 Task: Create a task  Improve performance of the app on low-end devices , assign it to team member softage.9@softage.net in the project TransTech and update the status of the task to  On Track  , set the priority of the task to High.
Action: Mouse moved to (48, 478)
Screenshot: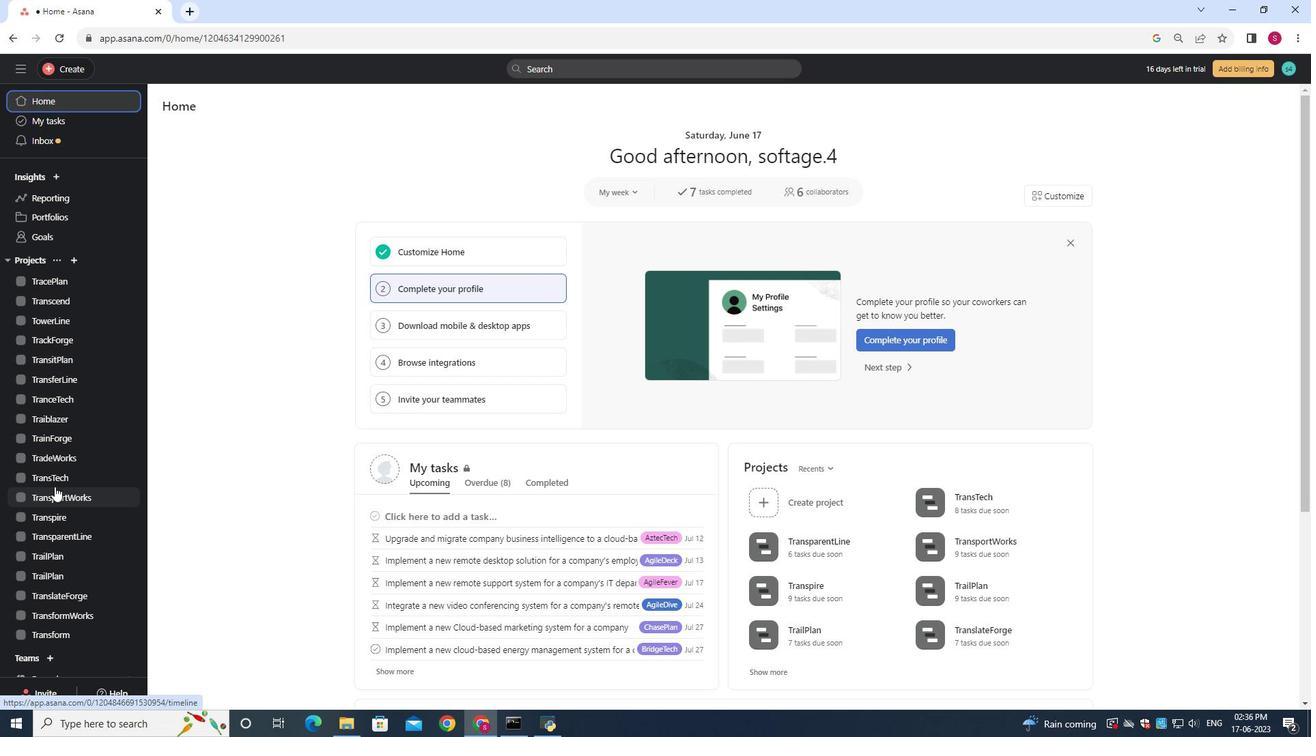 
Action: Mouse pressed left at (48, 478)
Screenshot: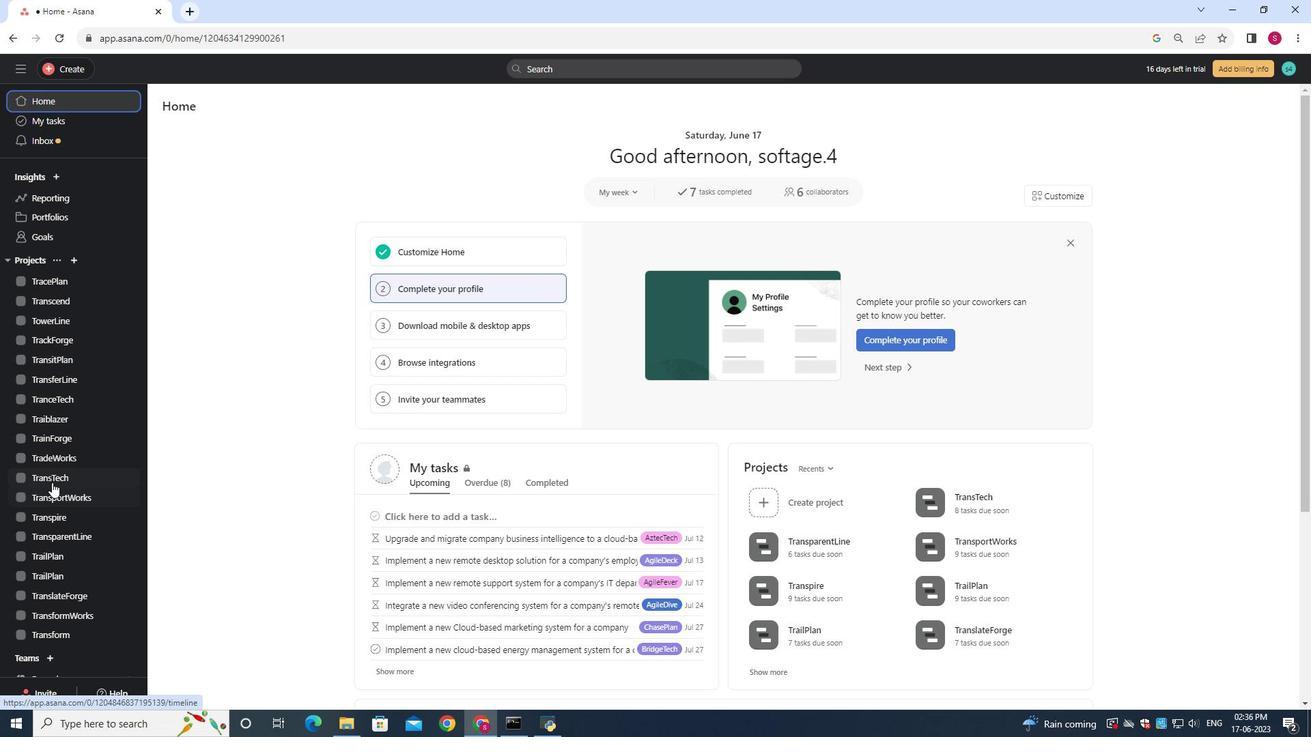 
Action: Mouse moved to (196, 160)
Screenshot: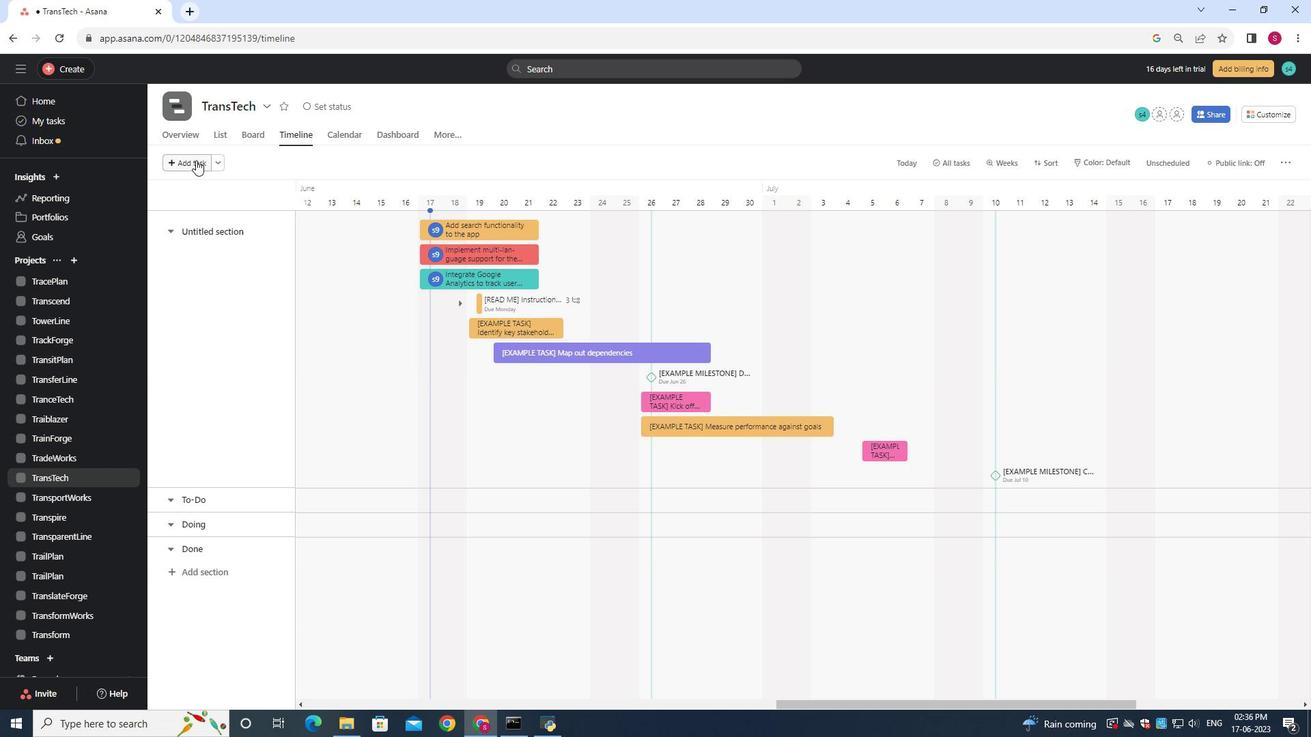
Action: Mouse pressed left at (196, 160)
Screenshot: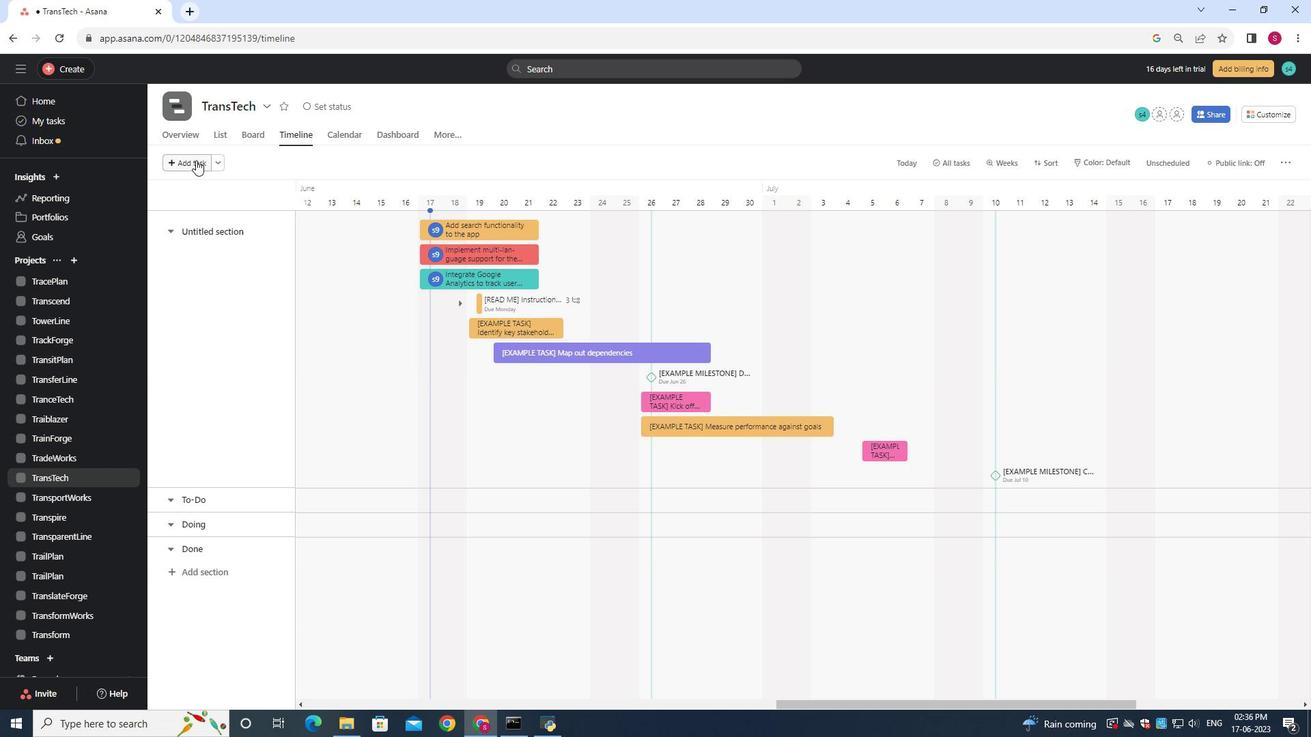 
Action: Mouse moved to (325, 209)
Screenshot: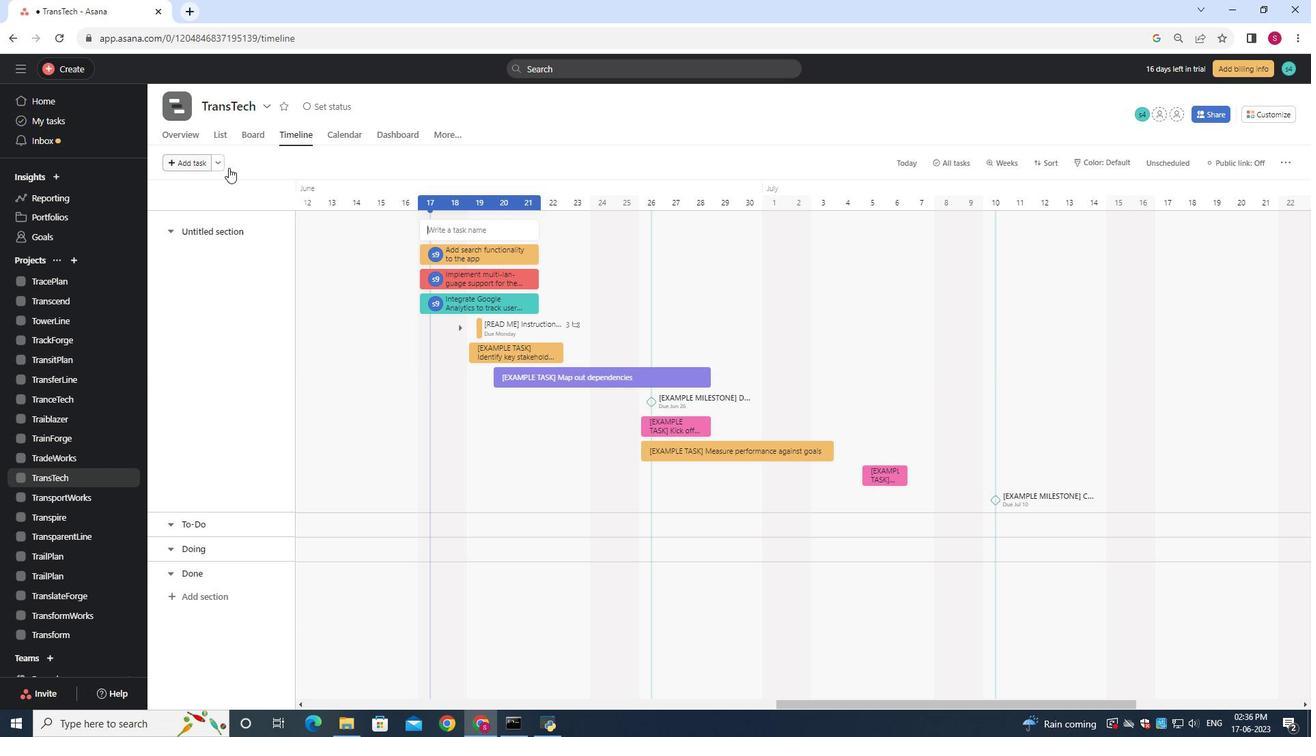 
Action: Key pressed <Key.shift>Improve<Key.space>performance<Key.space>of<Key.space>the<Key.space>app<Key.space>on<Key.space>low-end<Key.space>devices
Screenshot: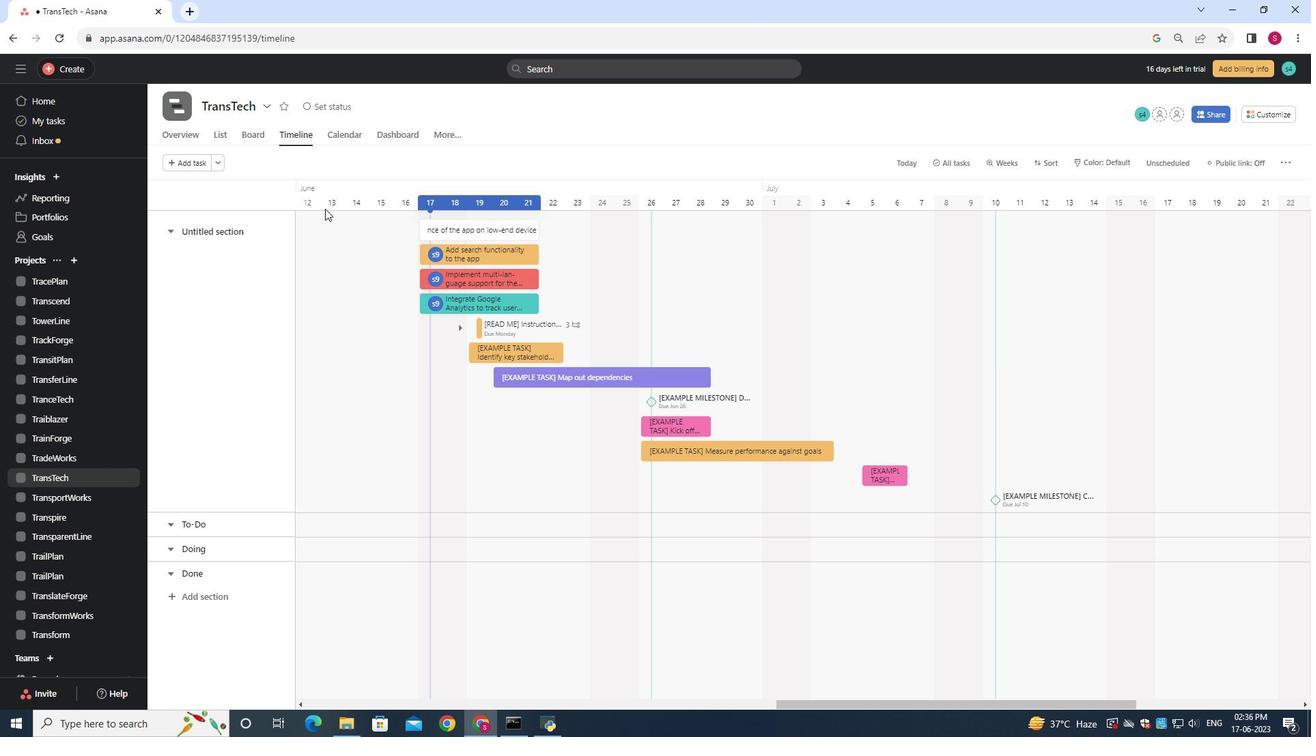 
Action: Mouse moved to (516, 229)
Screenshot: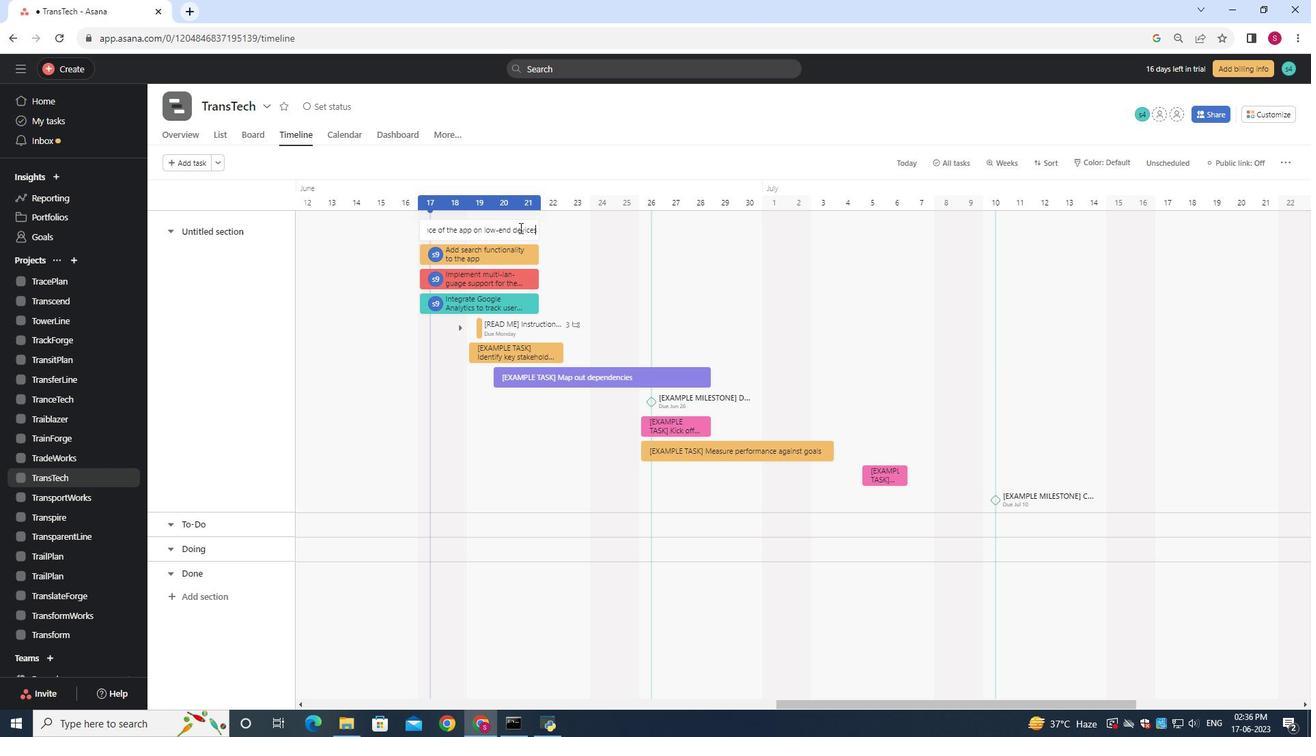 
Action: Mouse pressed left at (516, 229)
Screenshot: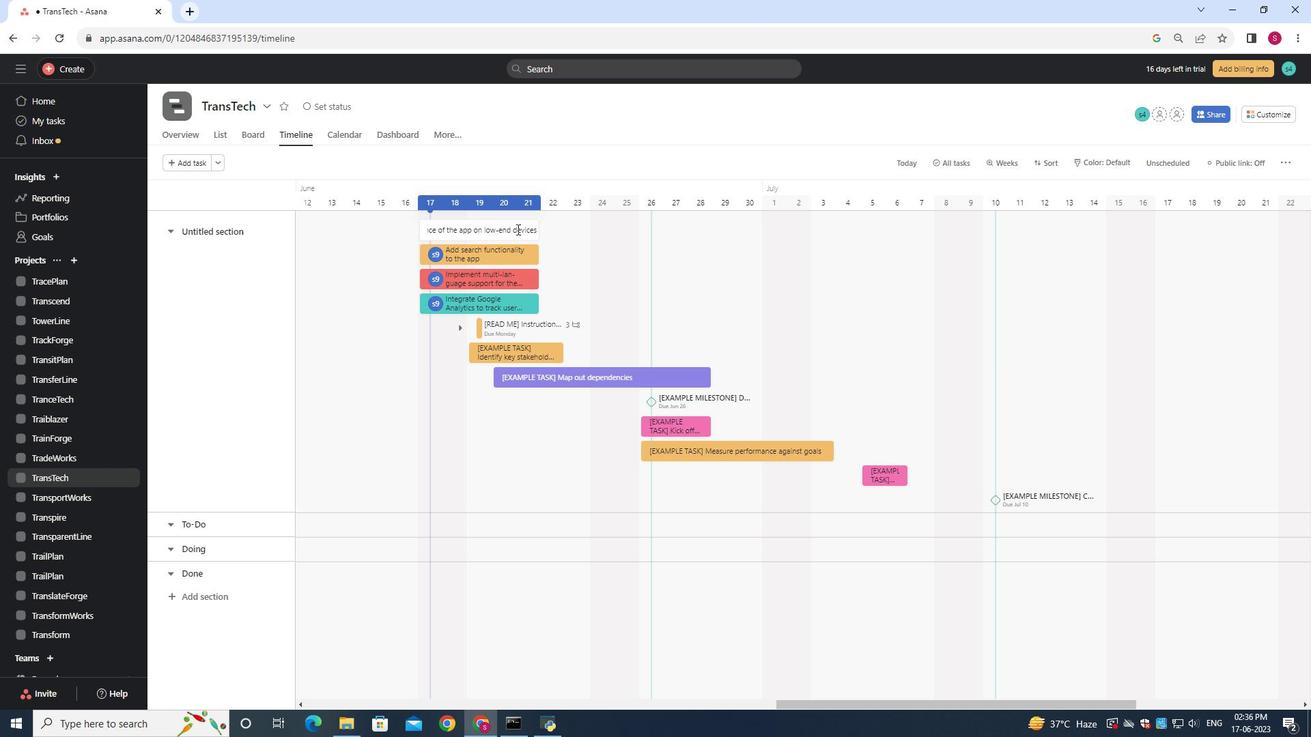 
Action: Mouse moved to (1015, 224)
Screenshot: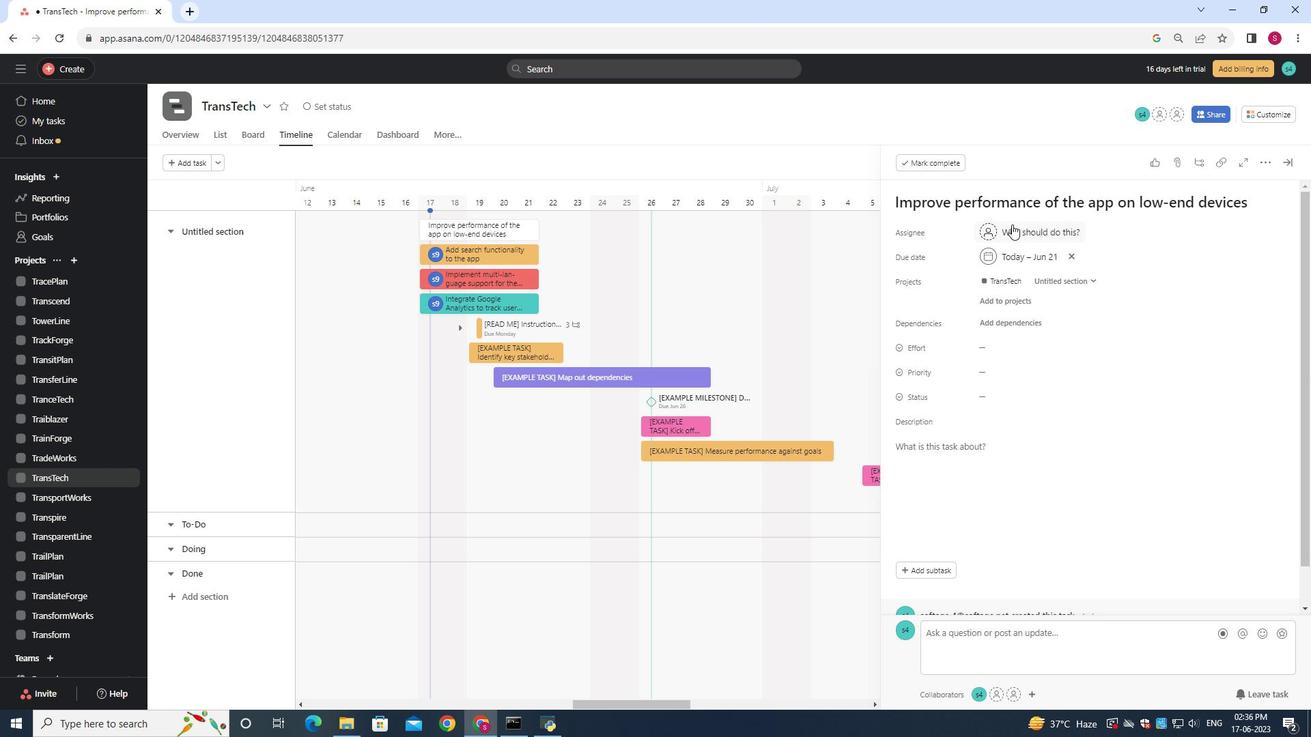 
Action: Mouse pressed left at (1015, 224)
Screenshot: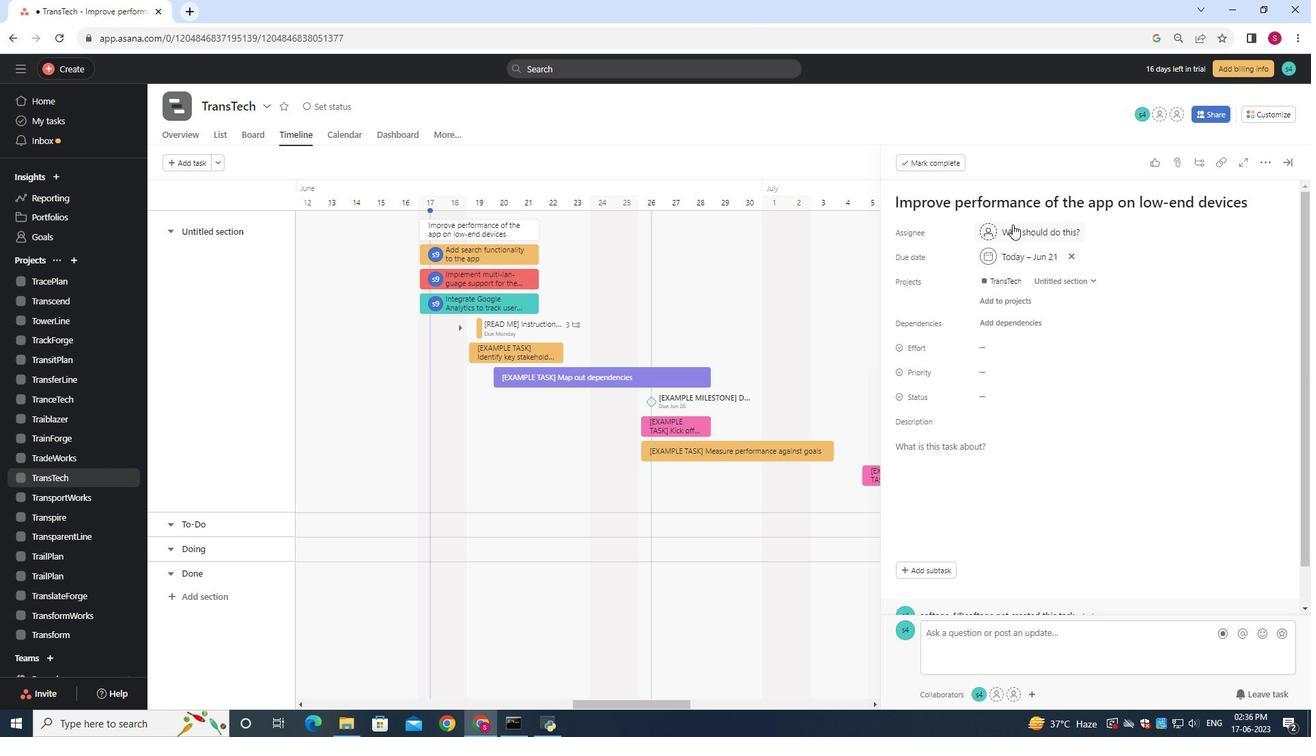 
Action: Mouse moved to (1014, 224)
Screenshot: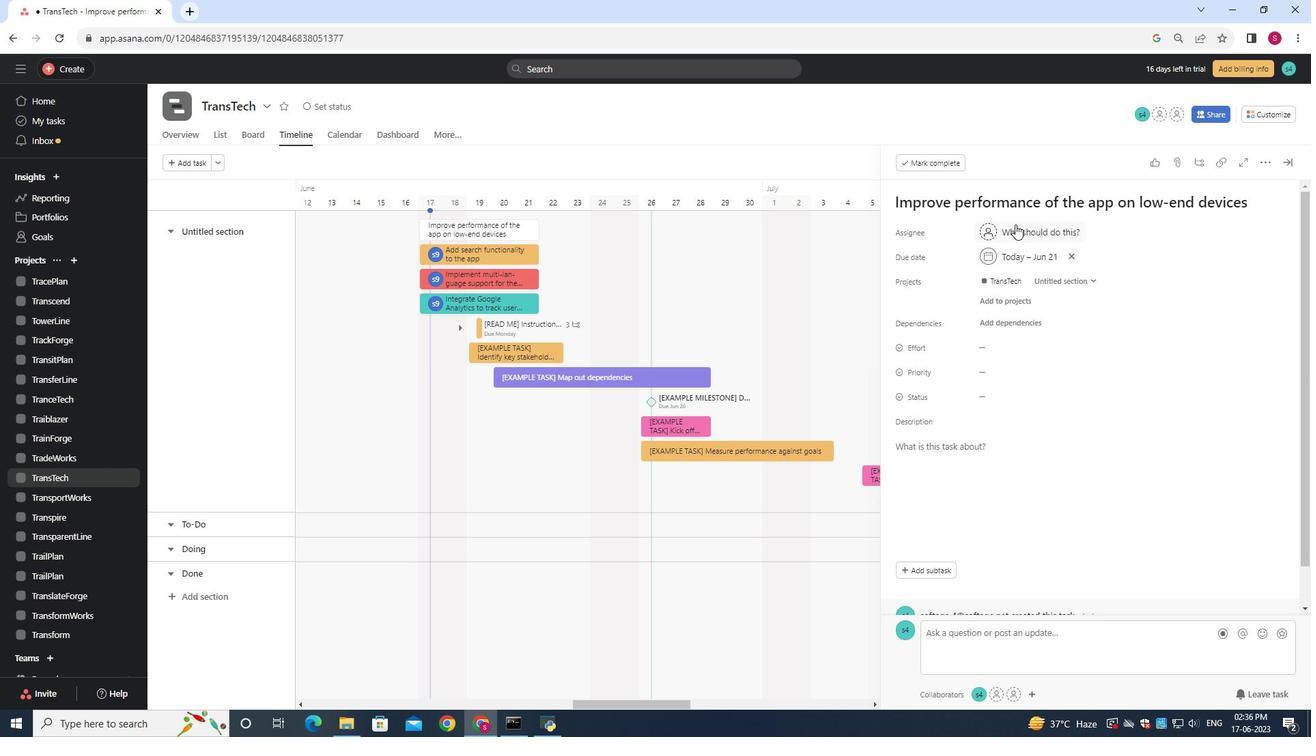 
Action: Key pressed softage.9<Key.shift>@softage.net
Screenshot: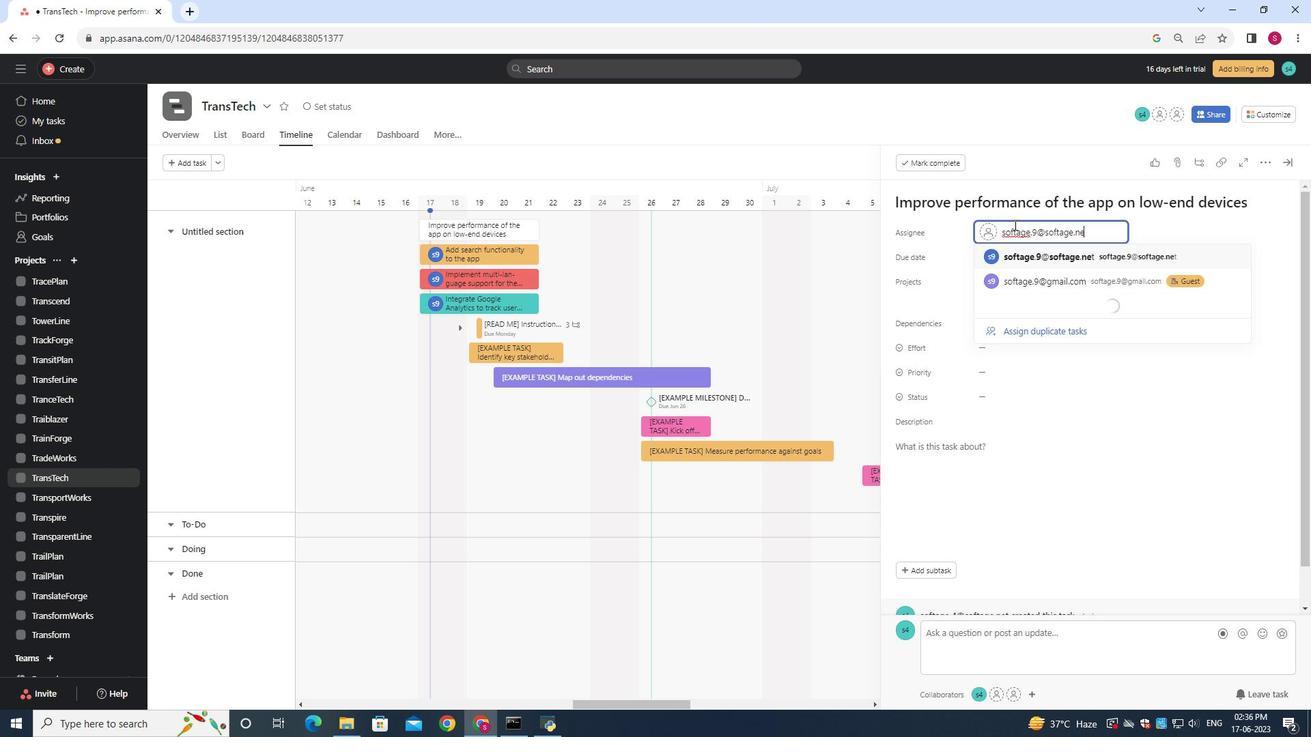 
Action: Mouse moved to (1045, 257)
Screenshot: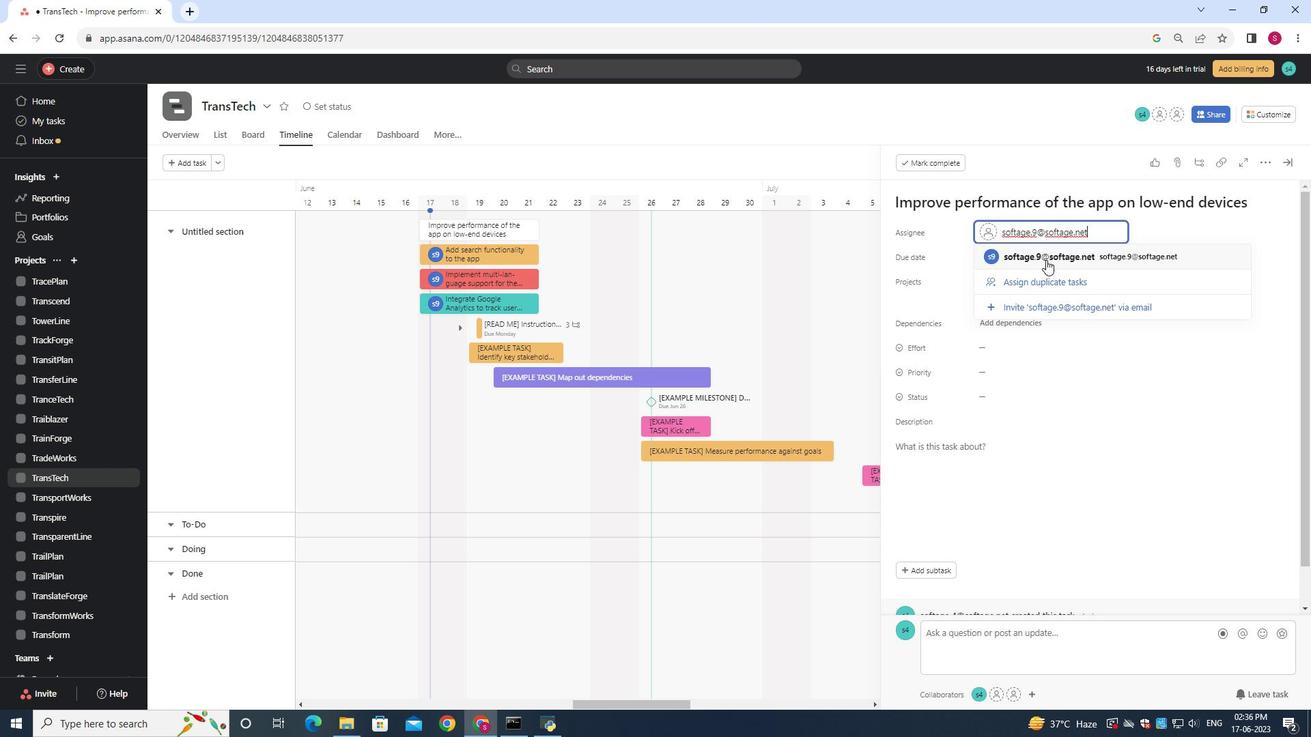 
Action: Mouse pressed left at (1045, 257)
Screenshot: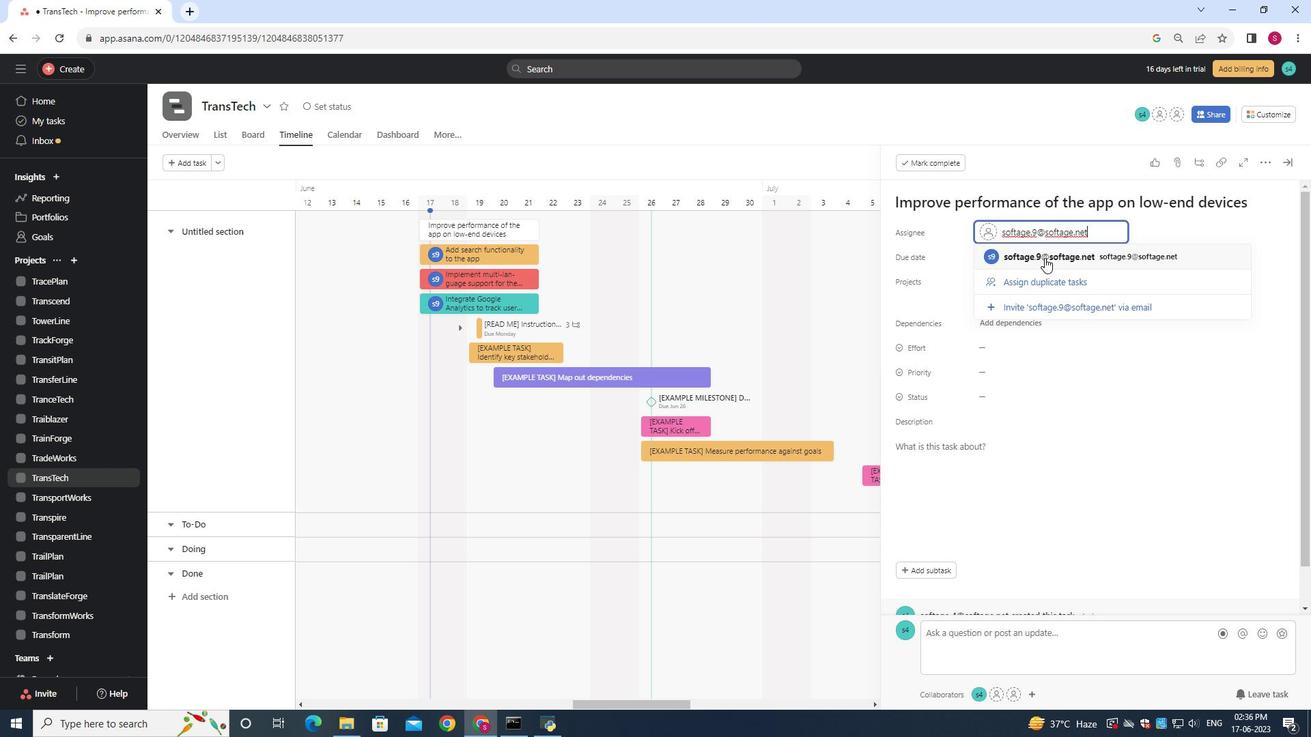 
Action: Mouse moved to (982, 396)
Screenshot: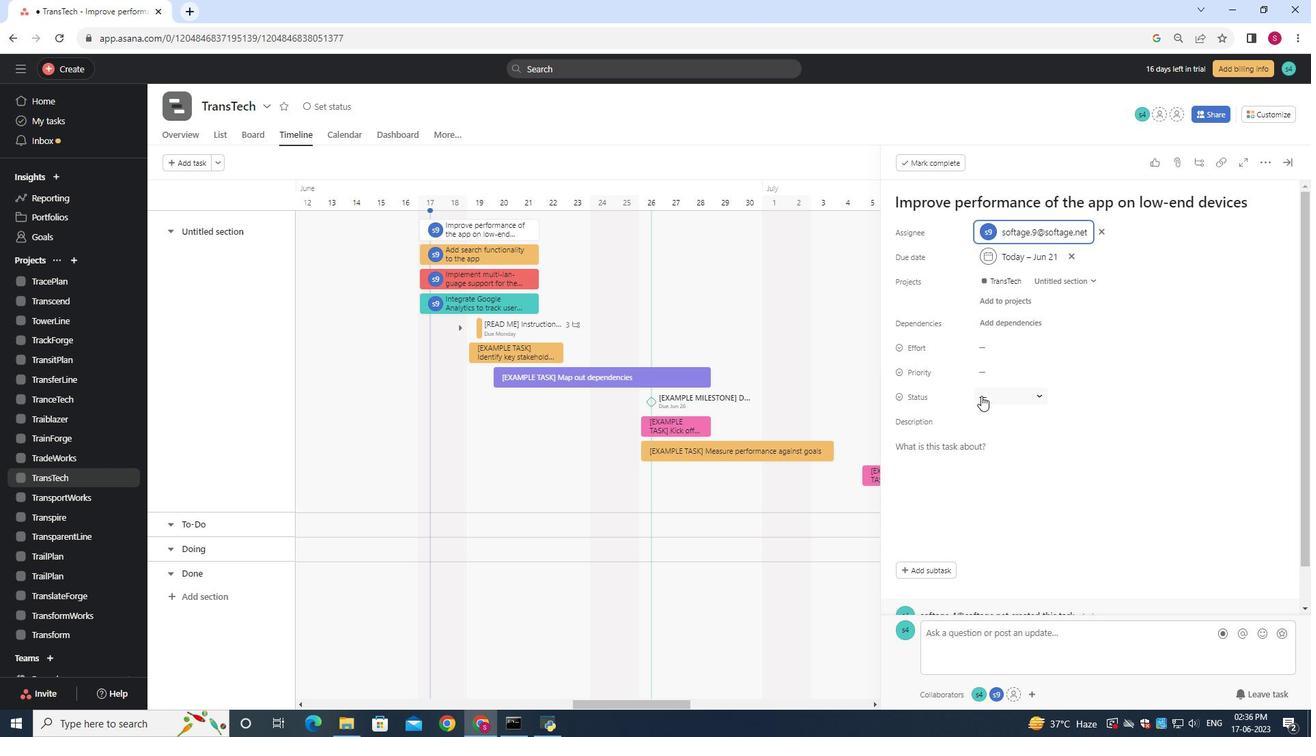 
Action: Mouse pressed left at (982, 396)
Screenshot: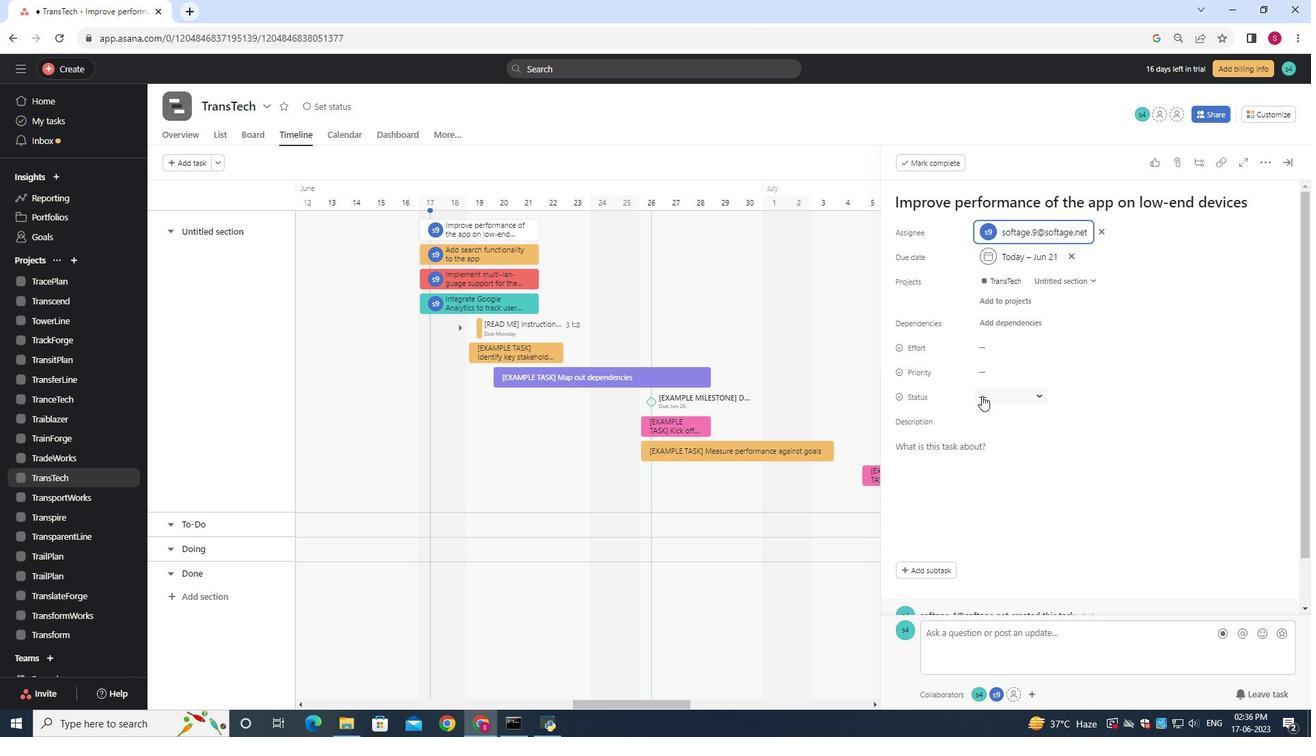 
Action: Mouse moved to (1021, 433)
Screenshot: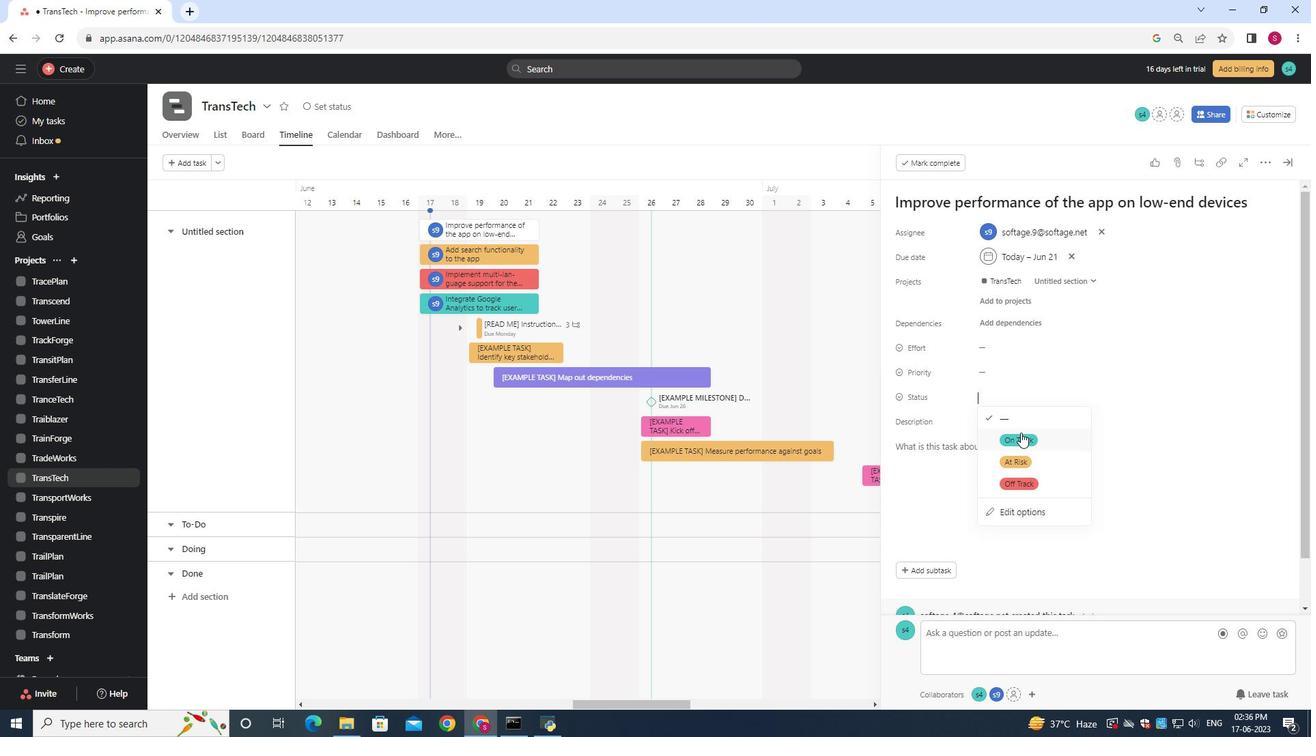 
Action: Mouse pressed left at (1021, 433)
Screenshot: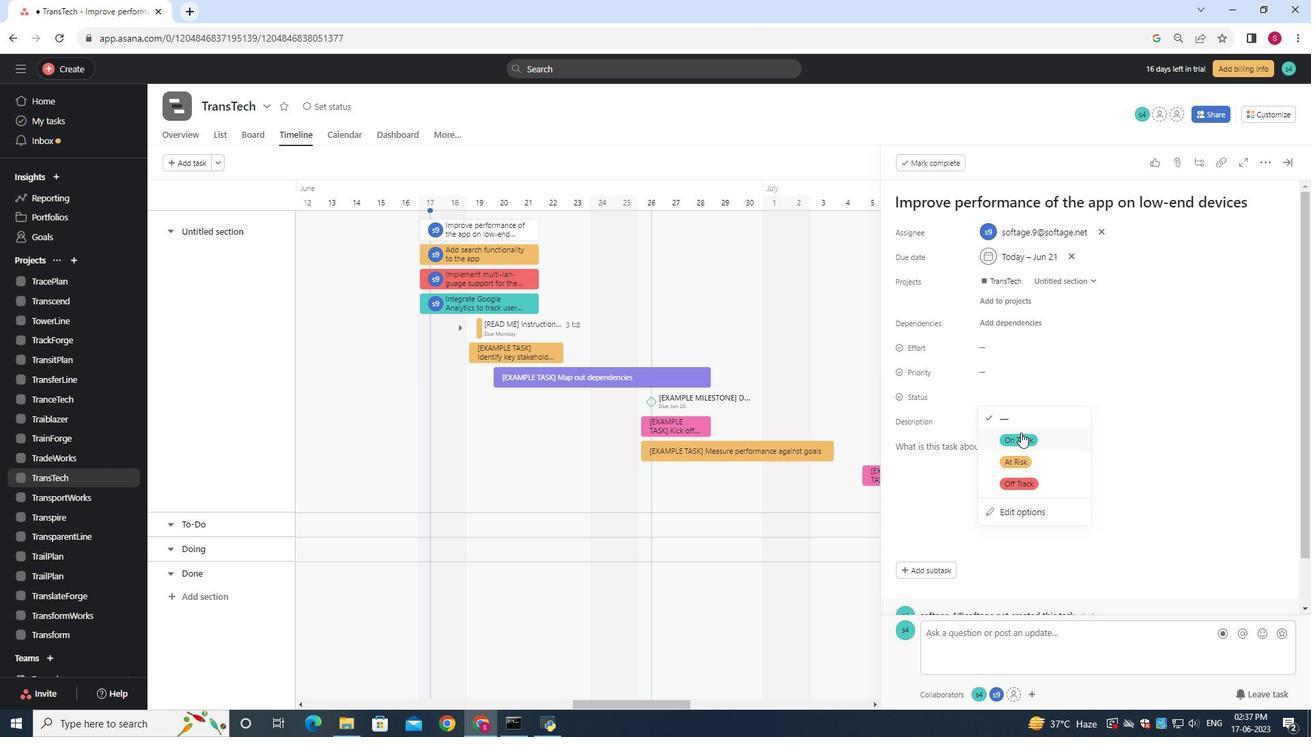 
Action: Mouse moved to (998, 370)
Screenshot: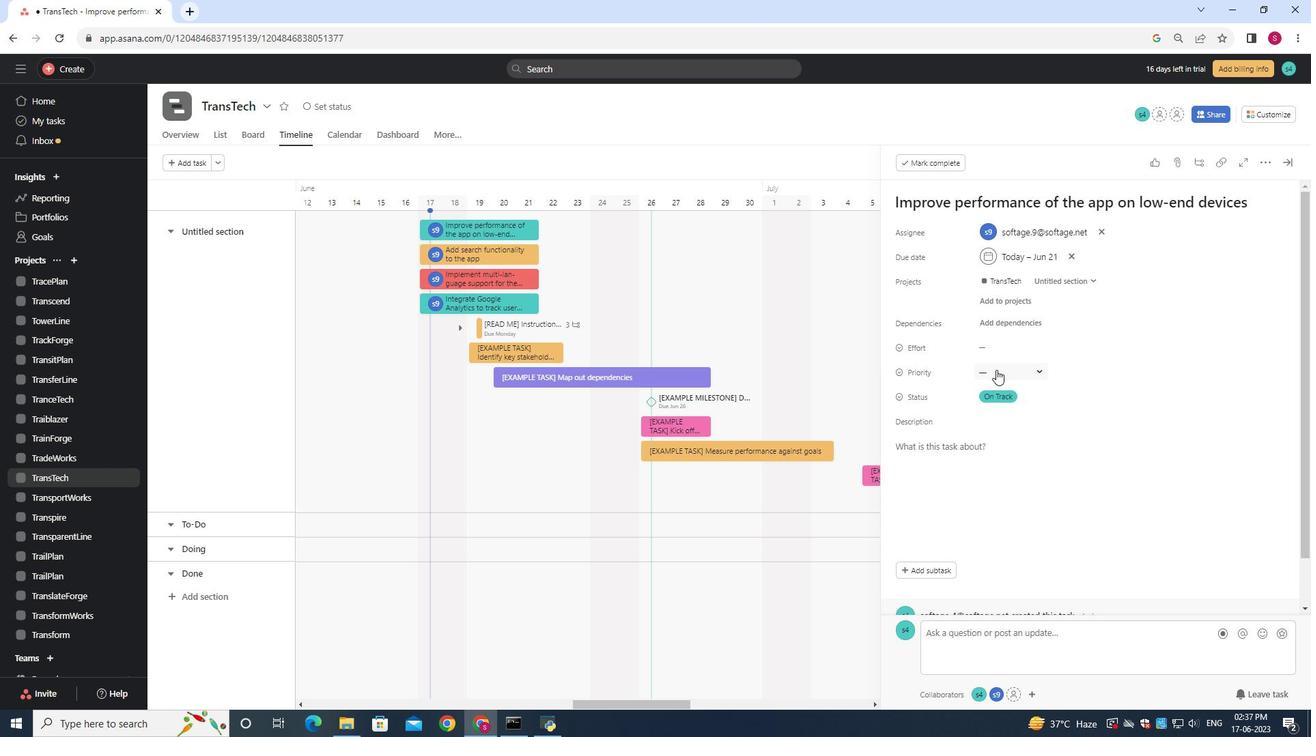 
Action: Mouse pressed left at (998, 370)
Screenshot: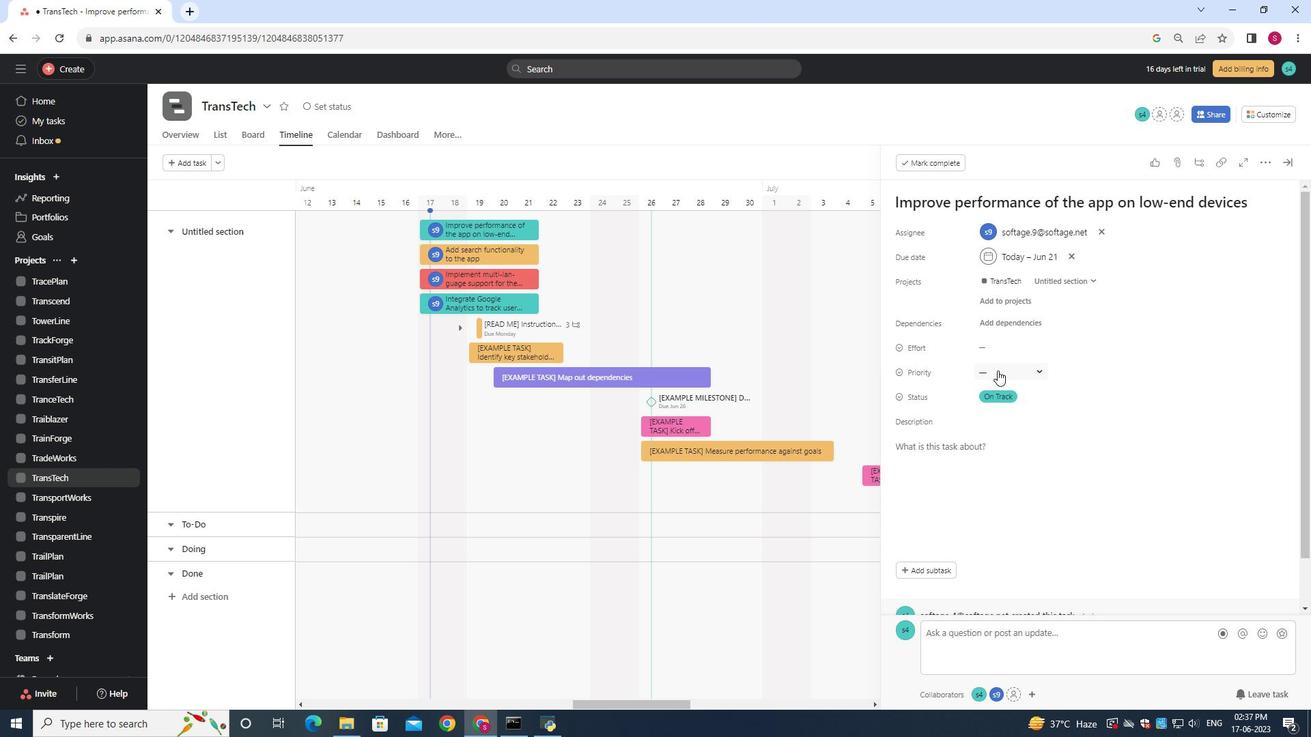 
Action: Mouse moved to (1020, 408)
Screenshot: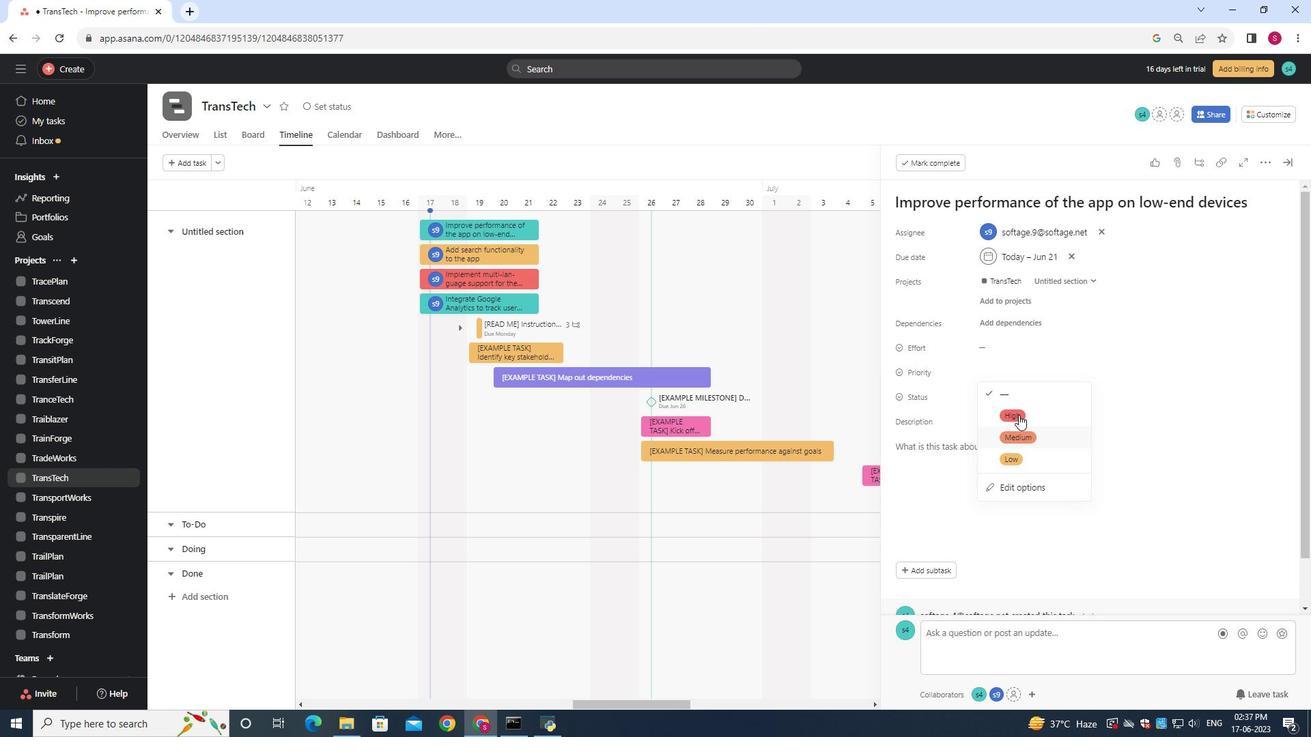 
Action: Mouse pressed left at (1020, 408)
Screenshot: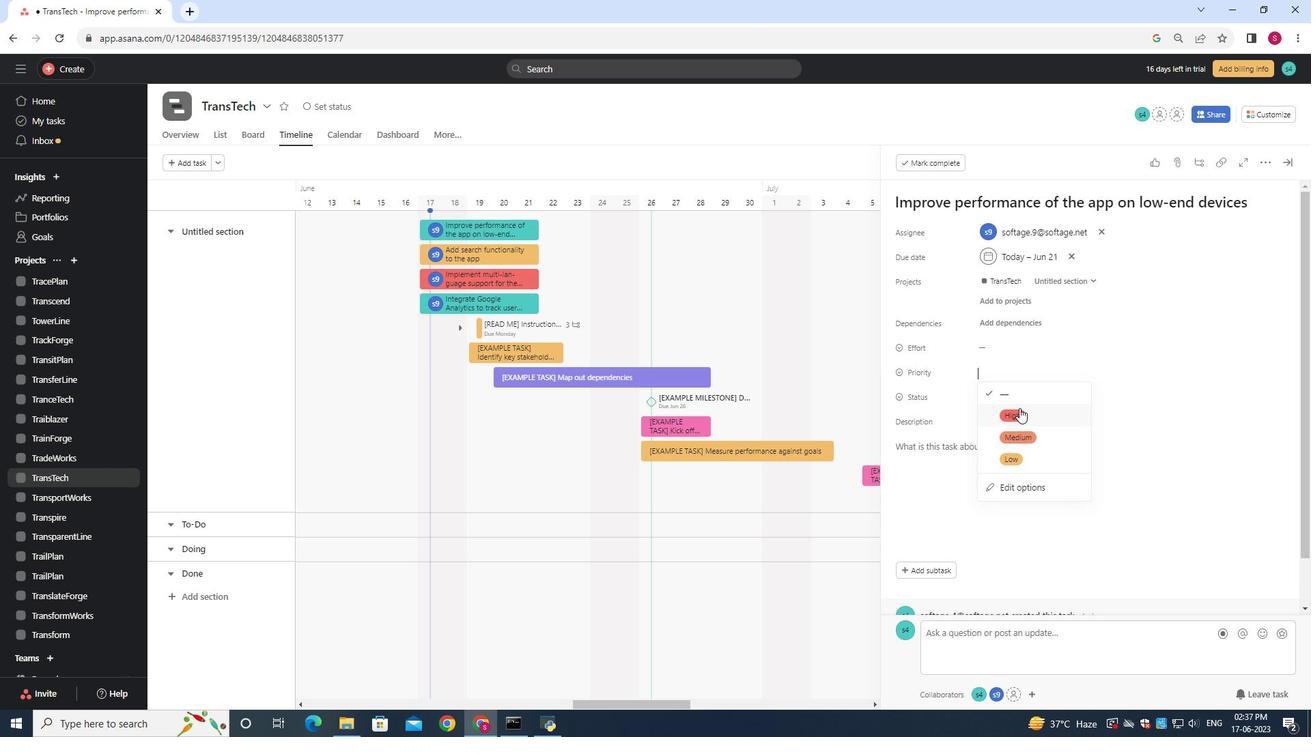 
Action: Mouse moved to (1039, 365)
Screenshot: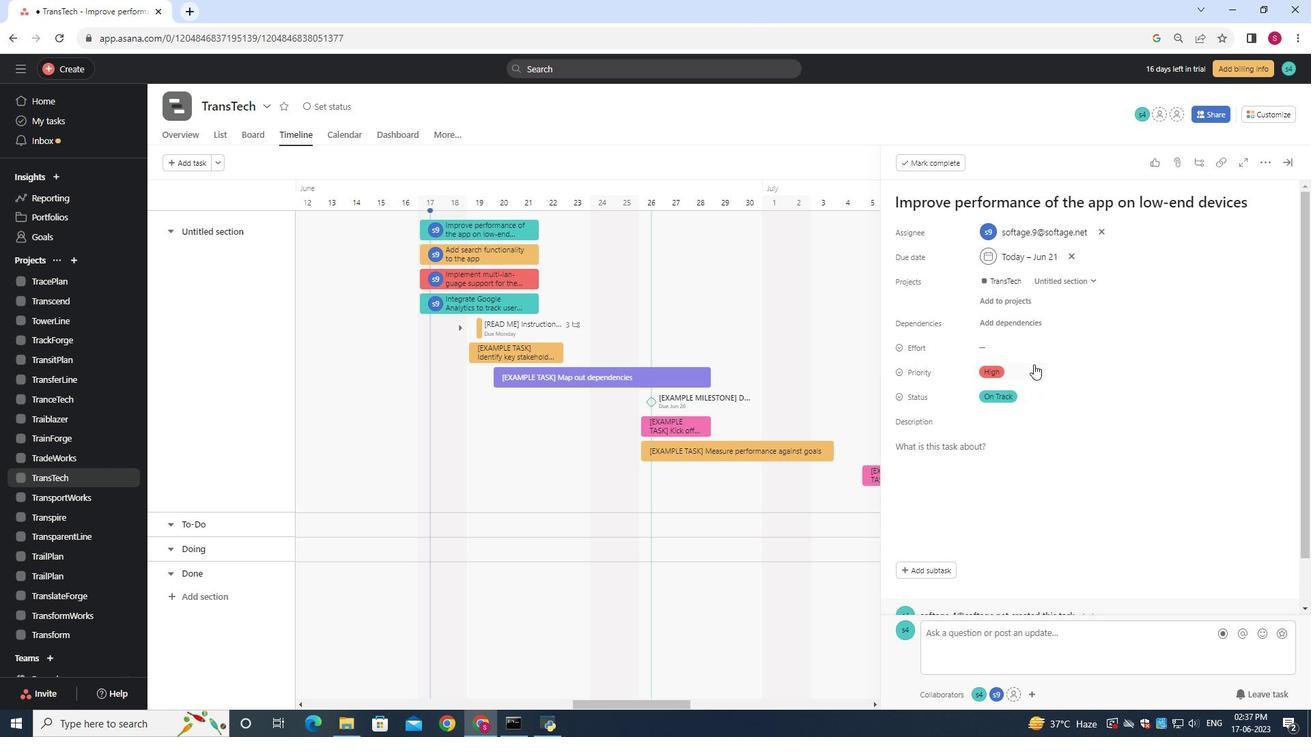 
